 Task: Toggle the enable preview in the editor management.
Action: Mouse moved to (15, 617)
Screenshot: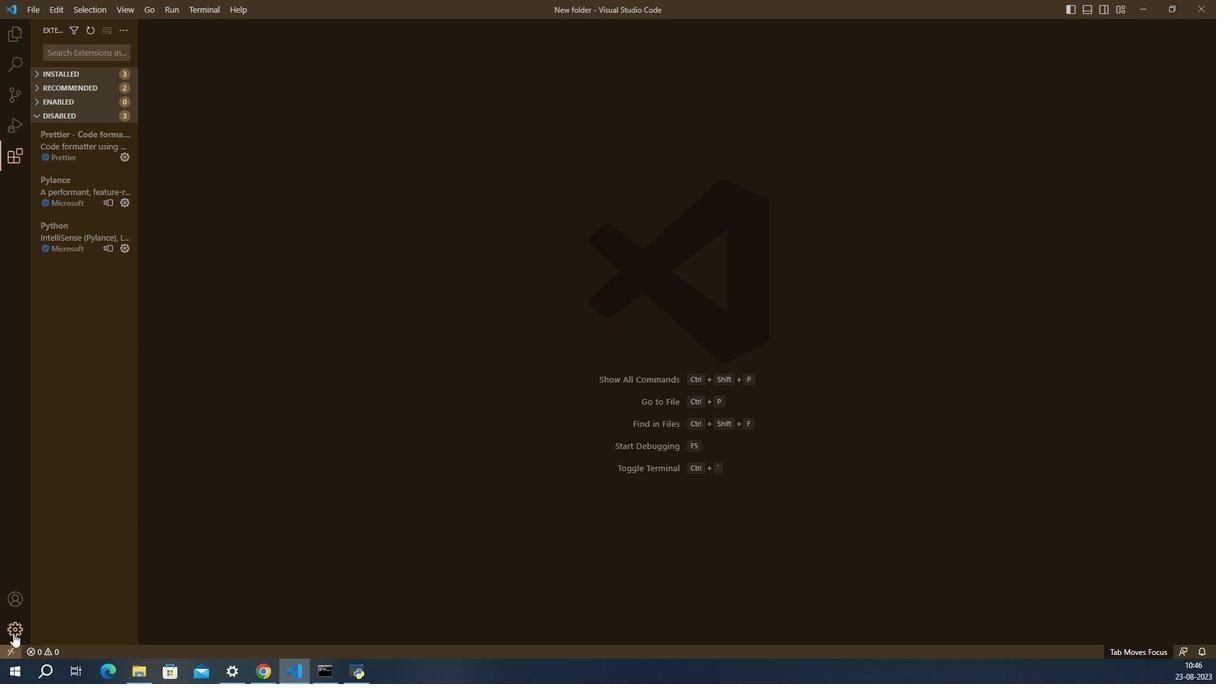 
Action: Mouse pressed left at (15, 617)
Screenshot: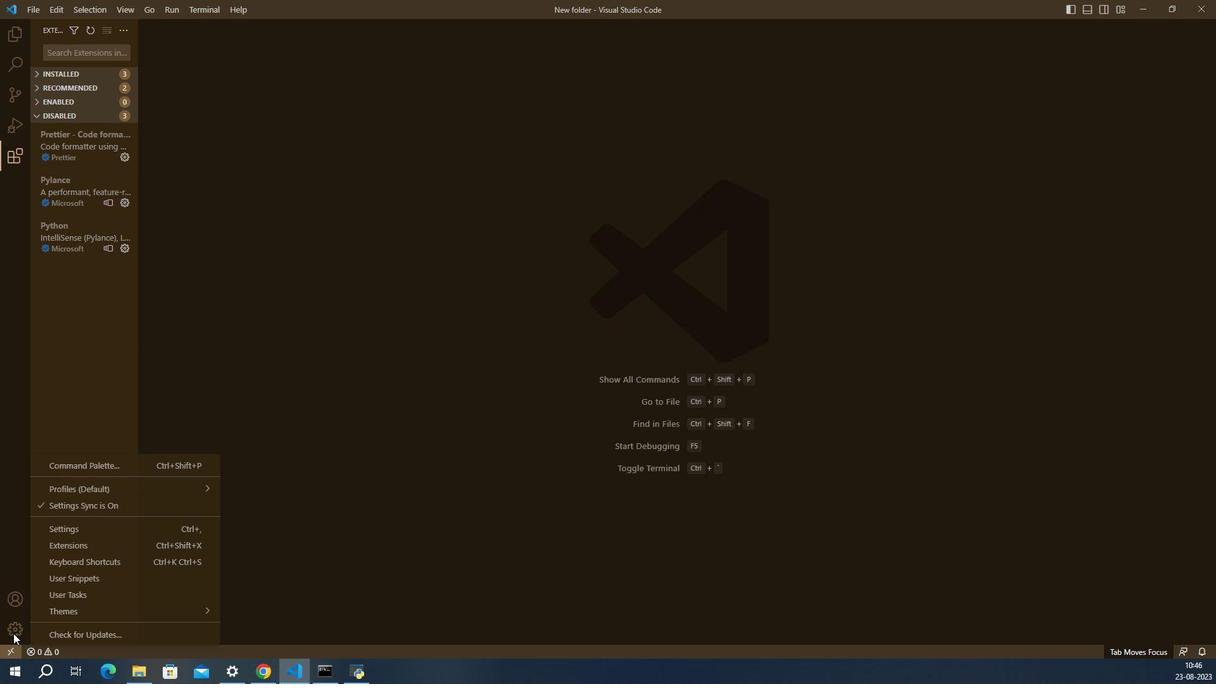 
Action: Mouse moved to (53, 526)
Screenshot: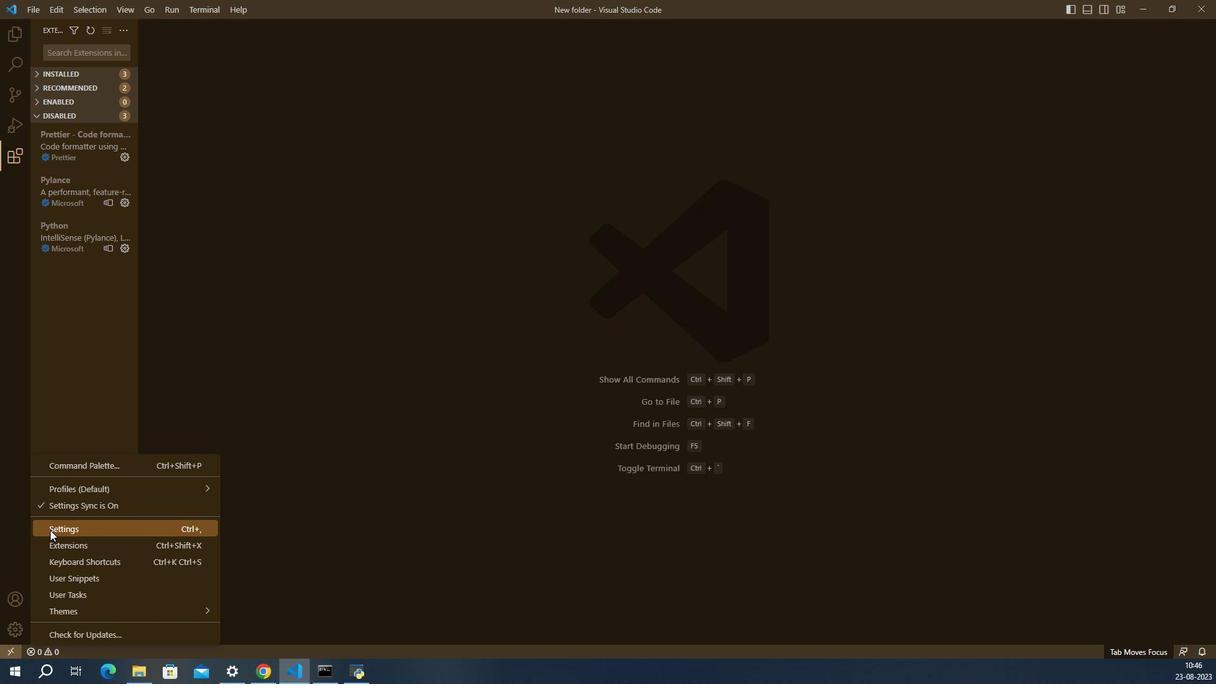 
Action: Mouse pressed left at (53, 526)
Screenshot: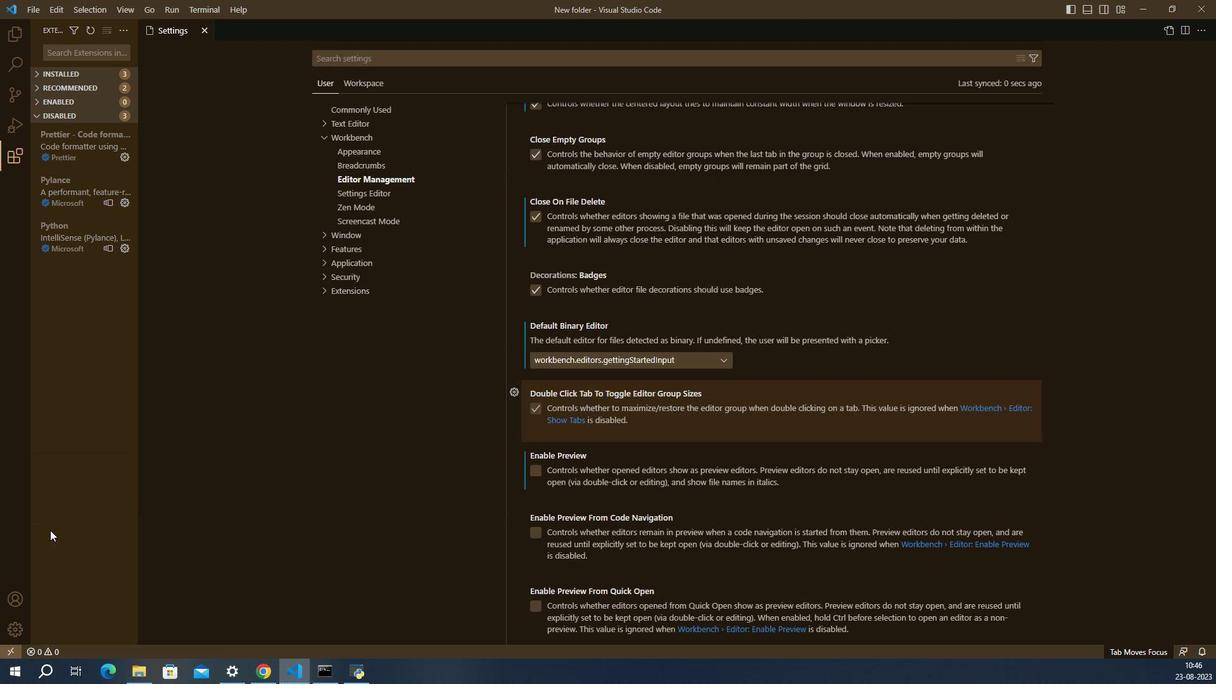 
Action: Mouse moved to (563, 472)
Screenshot: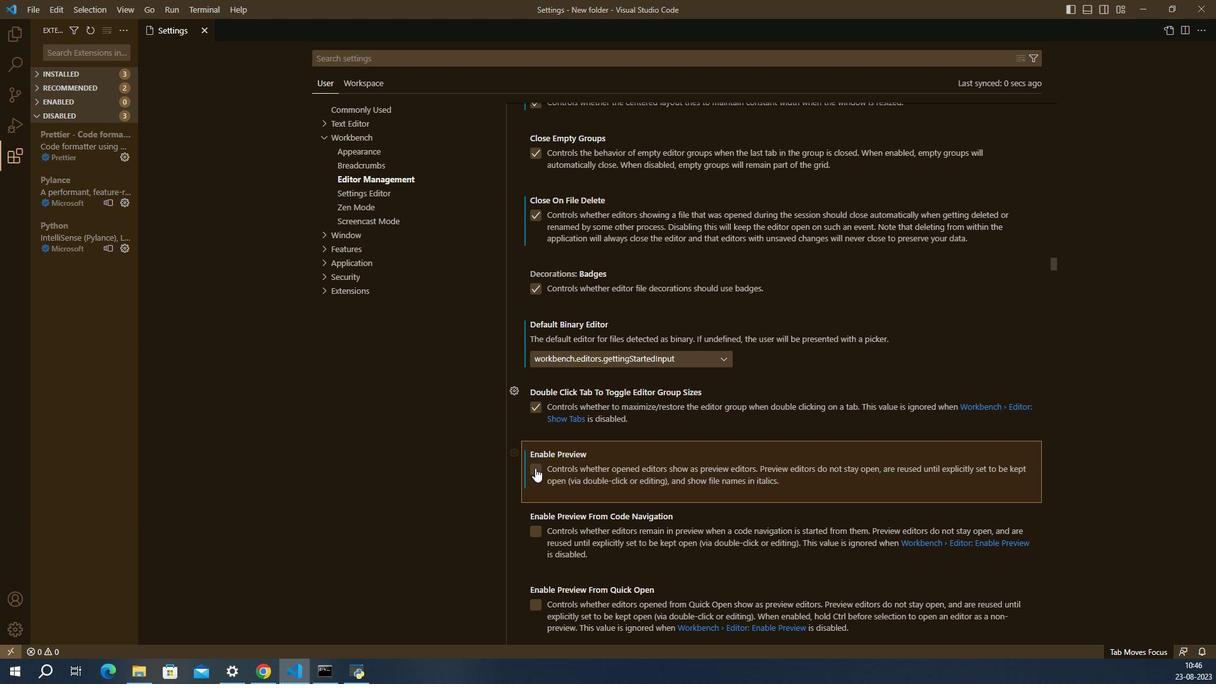 
Action: Mouse pressed left at (563, 472)
Screenshot: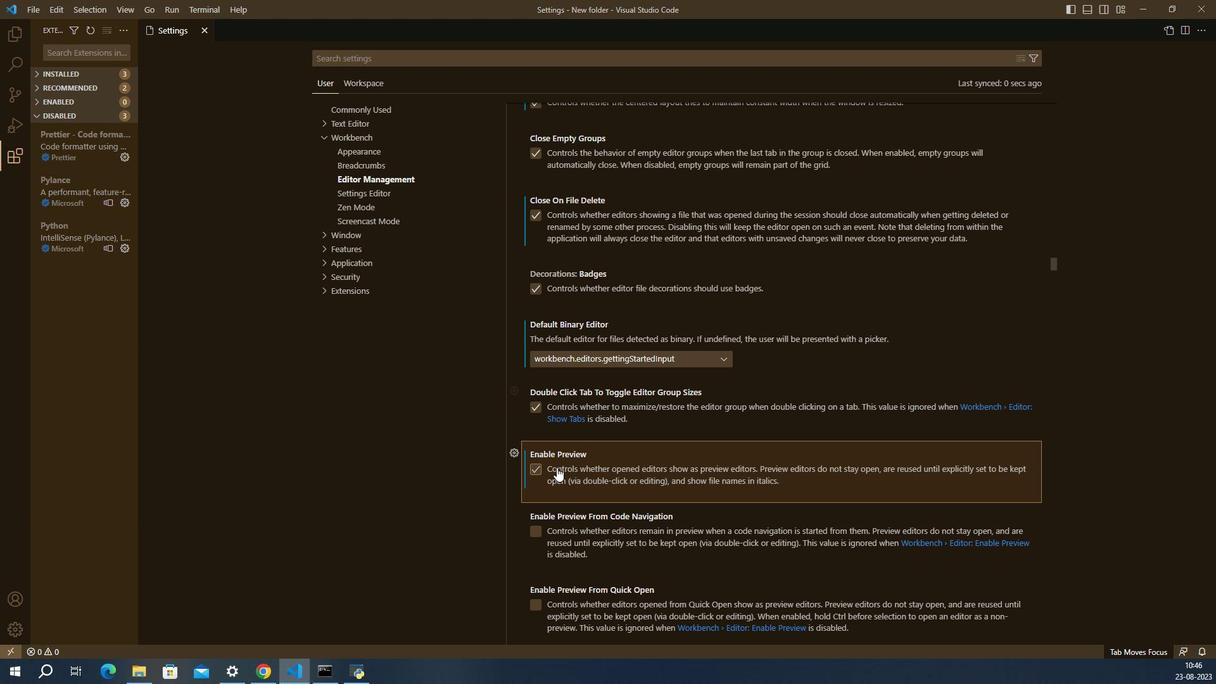 
Action: Mouse moved to (595, 472)
Screenshot: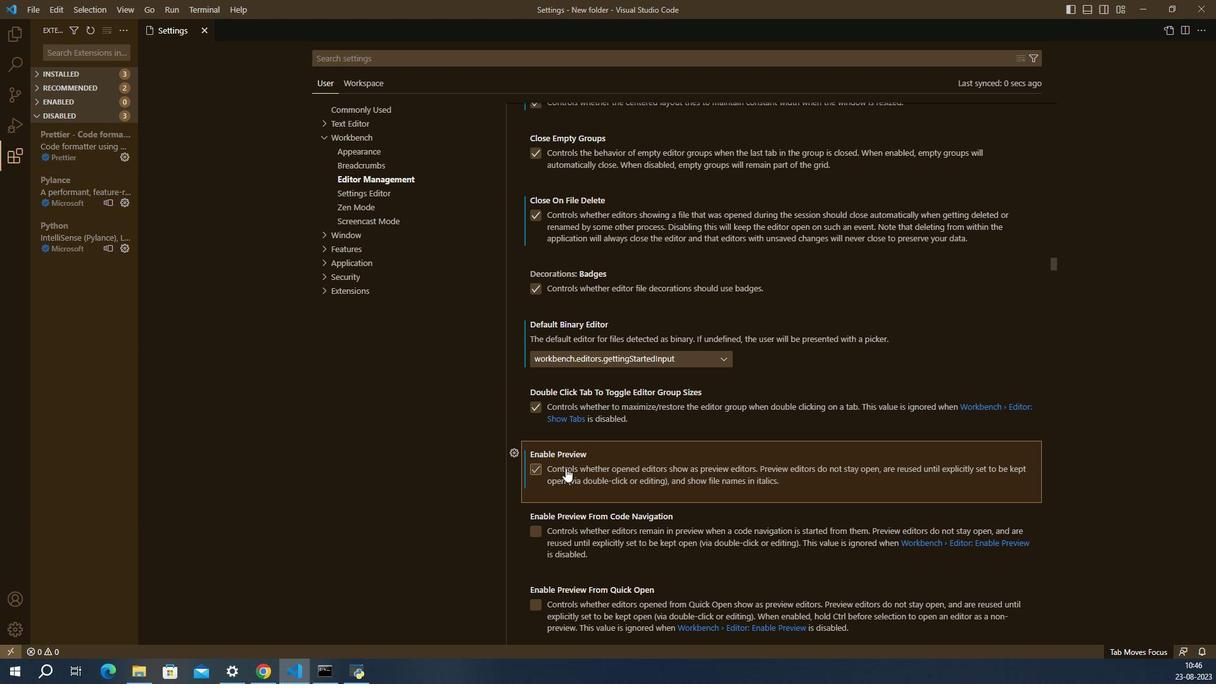 
